 Task: Add Dates with Start Date as May 08 2023 and Due Date as May 31 2023 to Card Card0002 in Board Board0001 in Development in Trello
Action: Mouse moved to (607, 108)
Screenshot: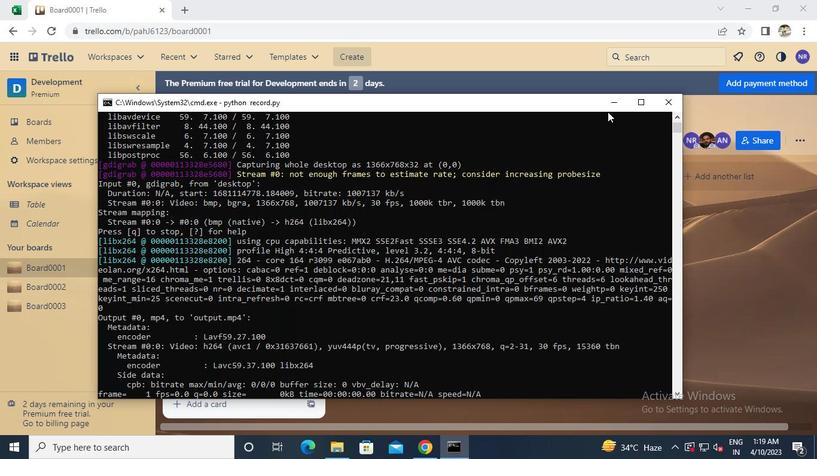 
Action: Mouse pressed left at (607, 108)
Screenshot: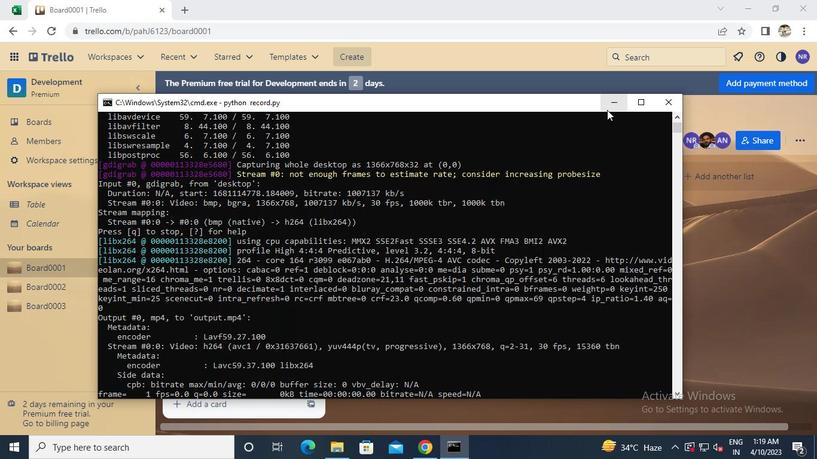 
Action: Mouse moved to (309, 269)
Screenshot: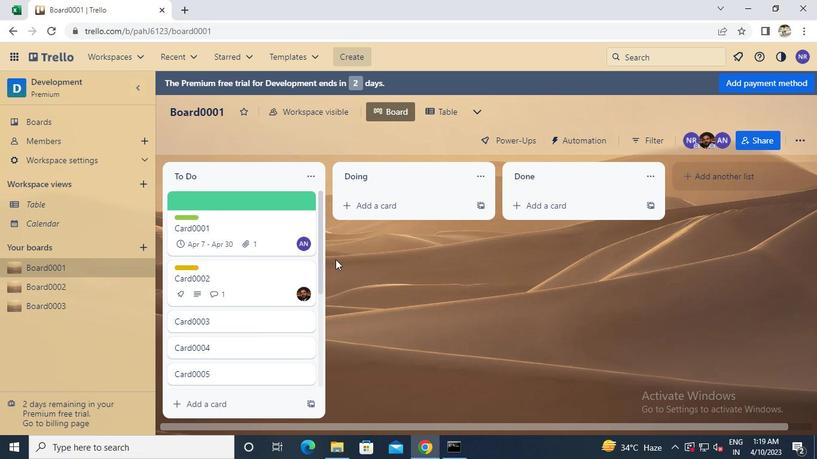 
Action: Mouse pressed left at (309, 269)
Screenshot: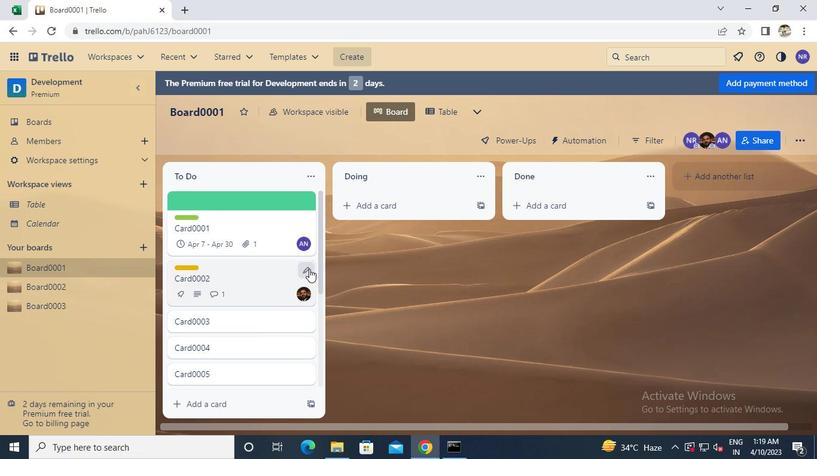 
Action: Mouse moved to (333, 402)
Screenshot: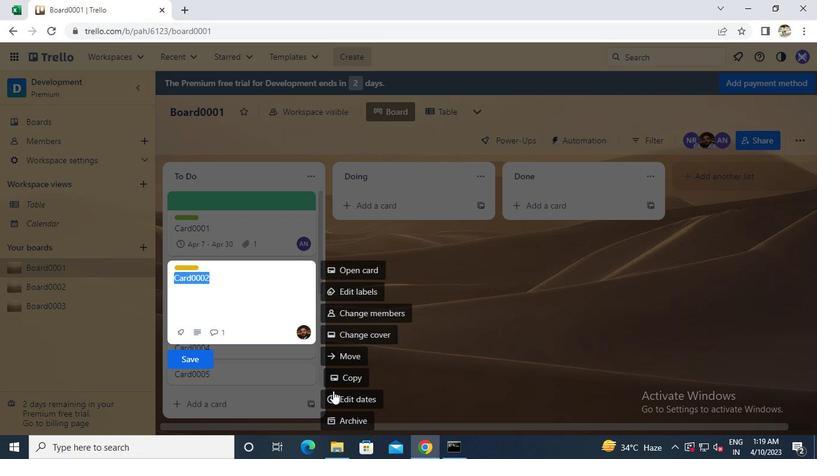 
Action: Mouse pressed left at (333, 402)
Screenshot: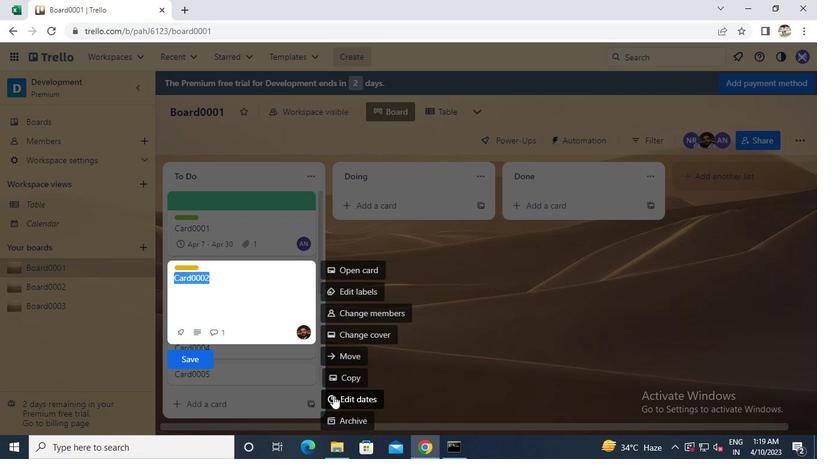 
Action: Mouse moved to (335, 296)
Screenshot: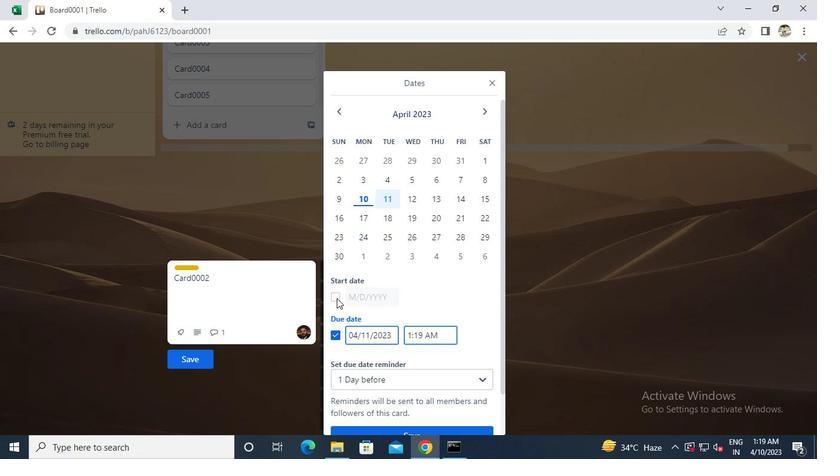 
Action: Mouse pressed left at (335, 296)
Screenshot: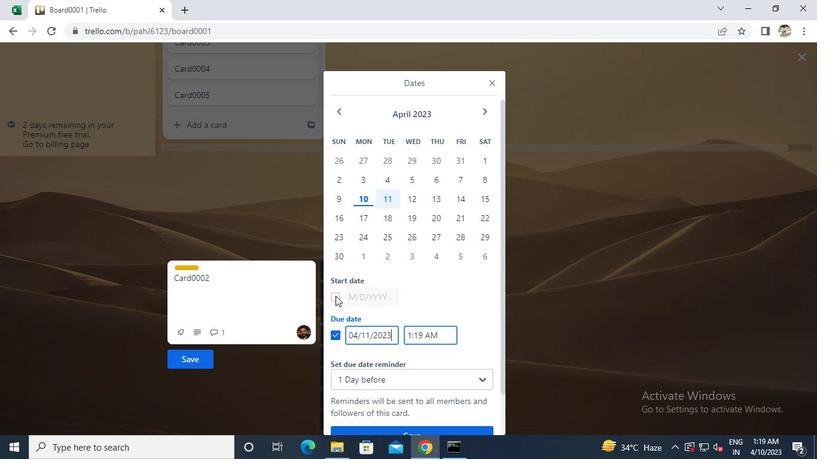 
Action: Mouse moved to (482, 112)
Screenshot: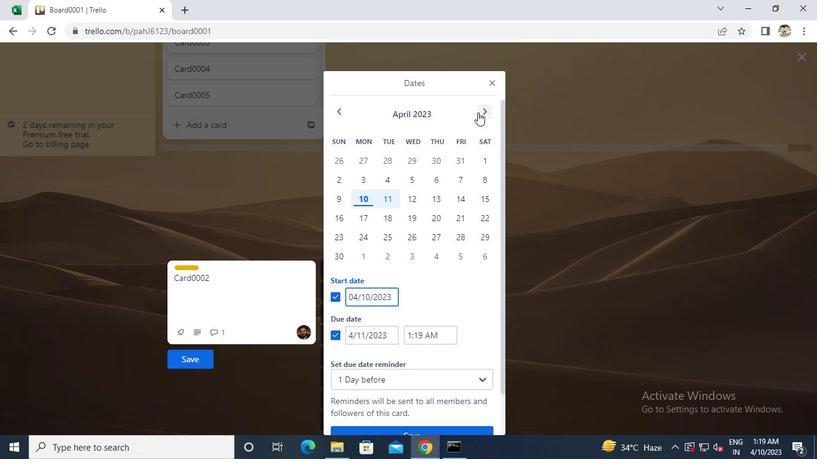 
Action: Mouse pressed left at (482, 112)
Screenshot: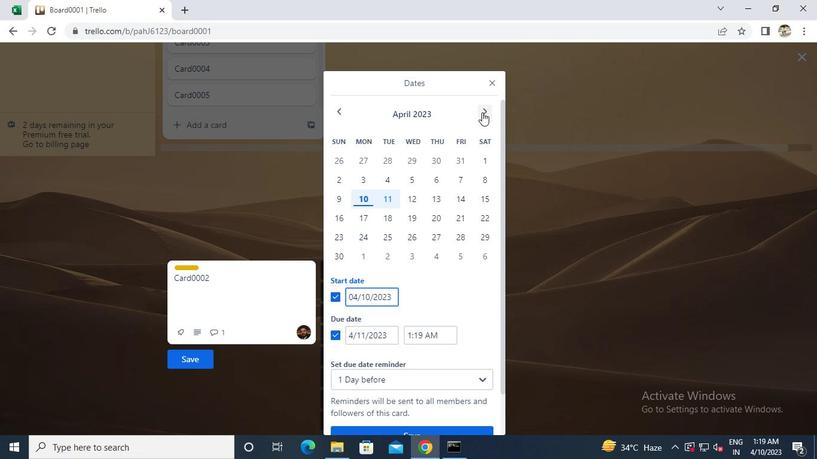 
Action: Mouse moved to (363, 181)
Screenshot: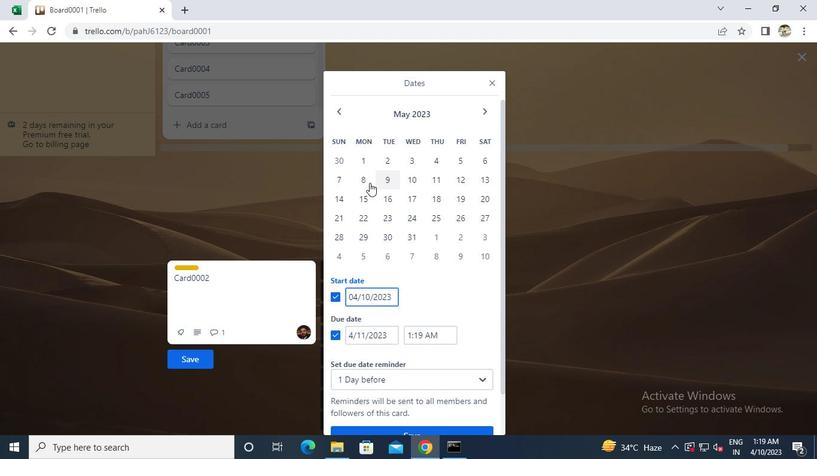 
Action: Mouse pressed left at (363, 181)
Screenshot: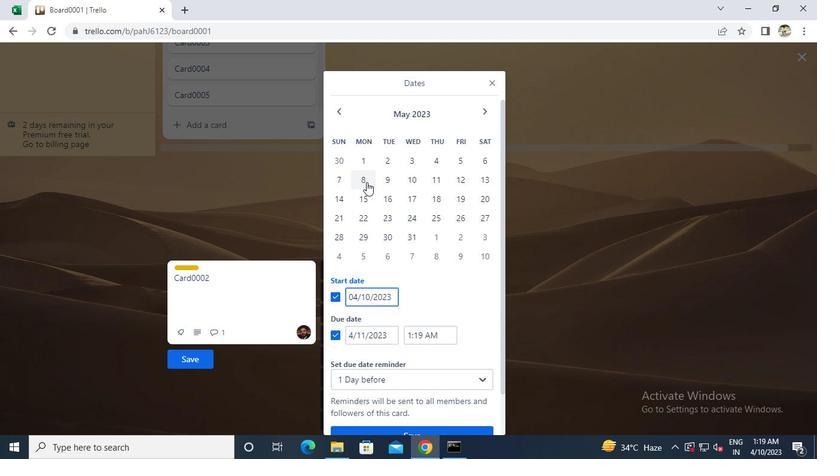 
Action: Mouse moved to (390, 236)
Screenshot: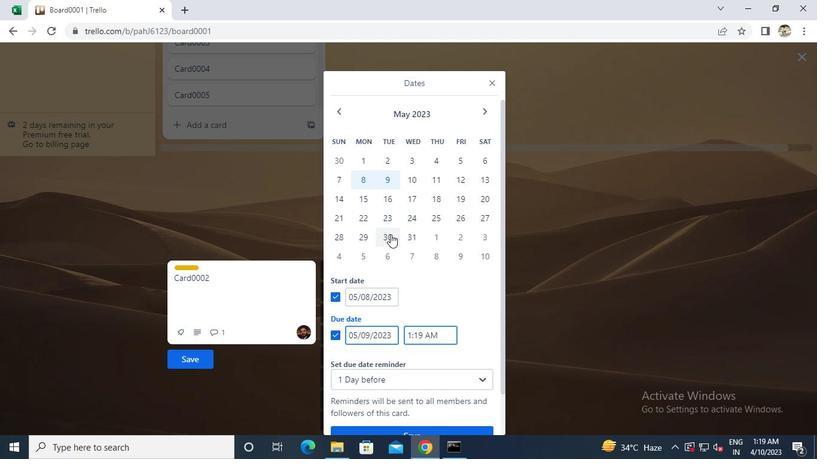 
Action: Mouse pressed left at (390, 236)
Screenshot: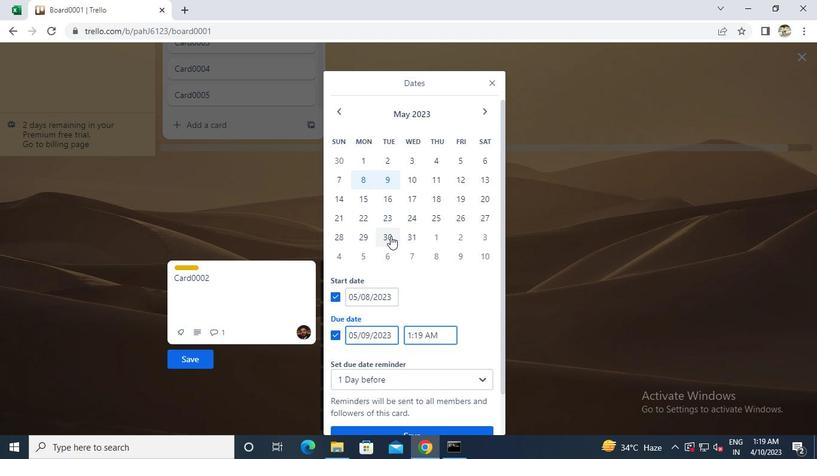 
Action: Mouse moved to (386, 382)
Screenshot: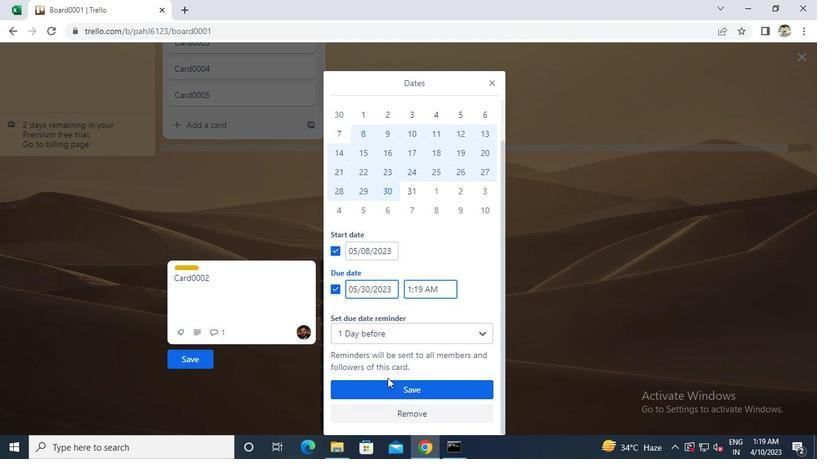 
Action: Mouse pressed left at (386, 382)
Screenshot: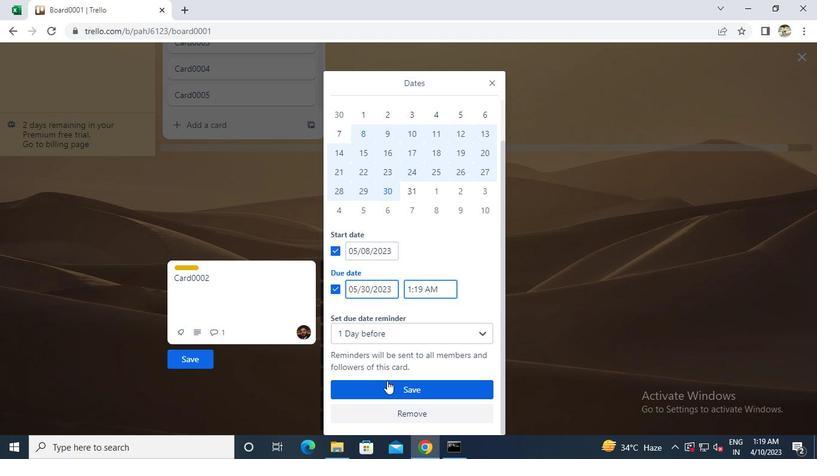 
Action: Mouse moved to (185, 373)
Screenshot: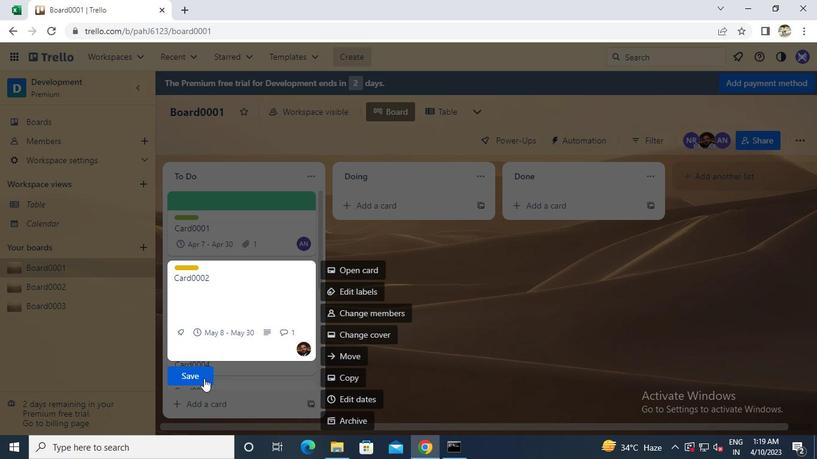 
Action: Mouse pressed left at (185, 373)
Screenshot: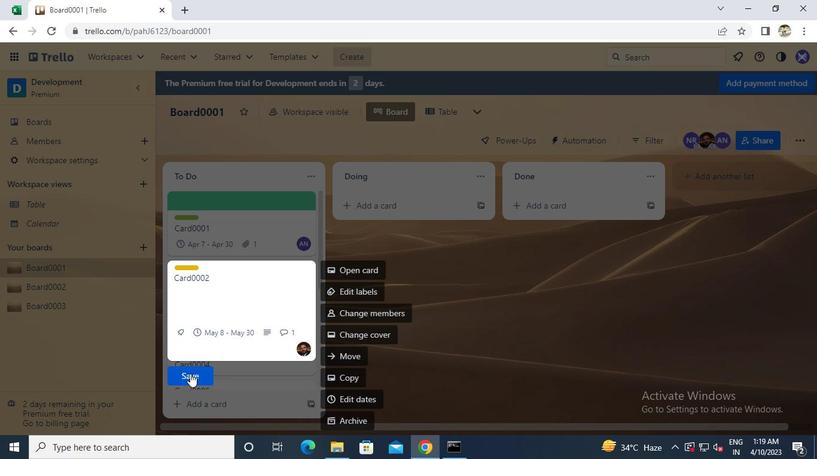 
Action: Mouse moved to (443, 443)
Screenshot: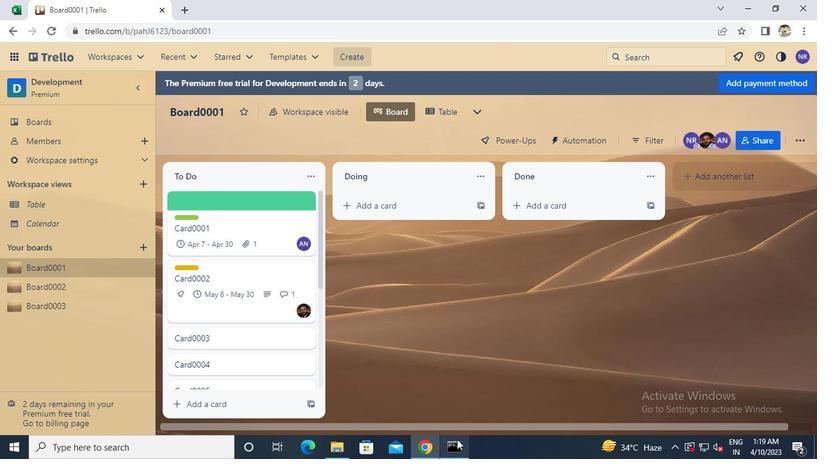 
Action: Mouse pressed left at (443, 443)
Screenshot: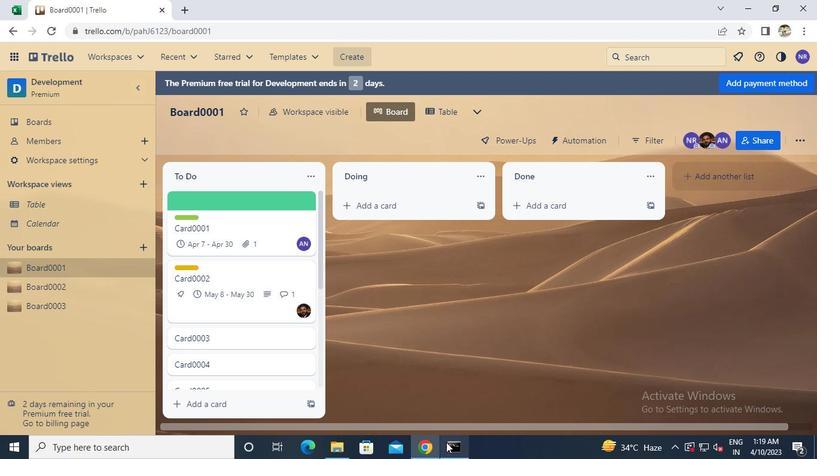 
Action: Mouse moved to (666, 97)
Screenshot: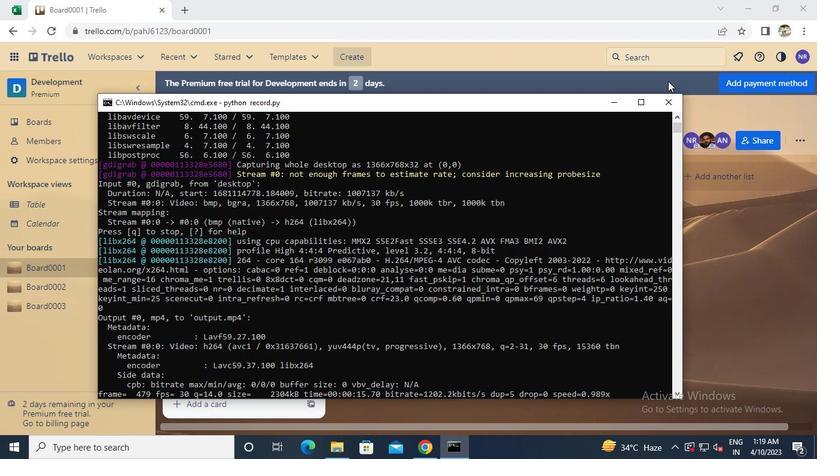 
Action: Mouse pressed left at (666, 97)
Screenshot: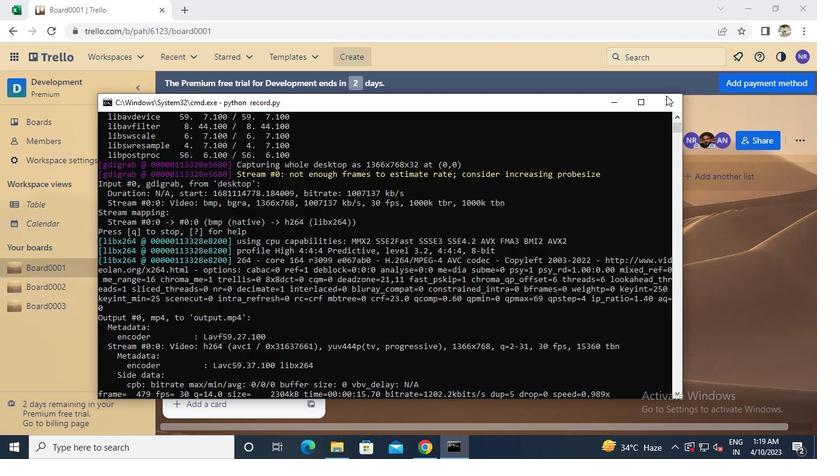 
